 Task: Add Belgioioso Freshly Crumbled Blue Cheese to the cart.
Action: Mouse moved to (65, 362)
Screenshot: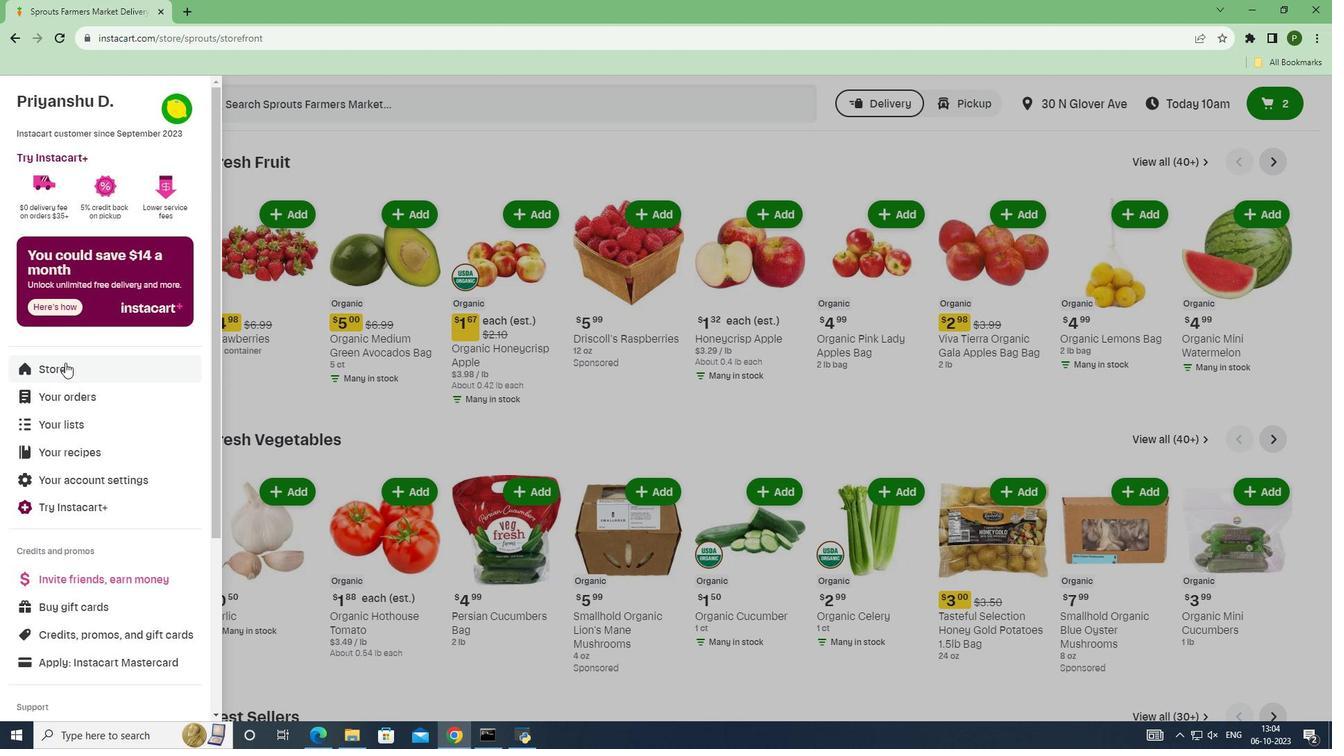
Action: Mouse pressed left at (65, 362)
Screenshot: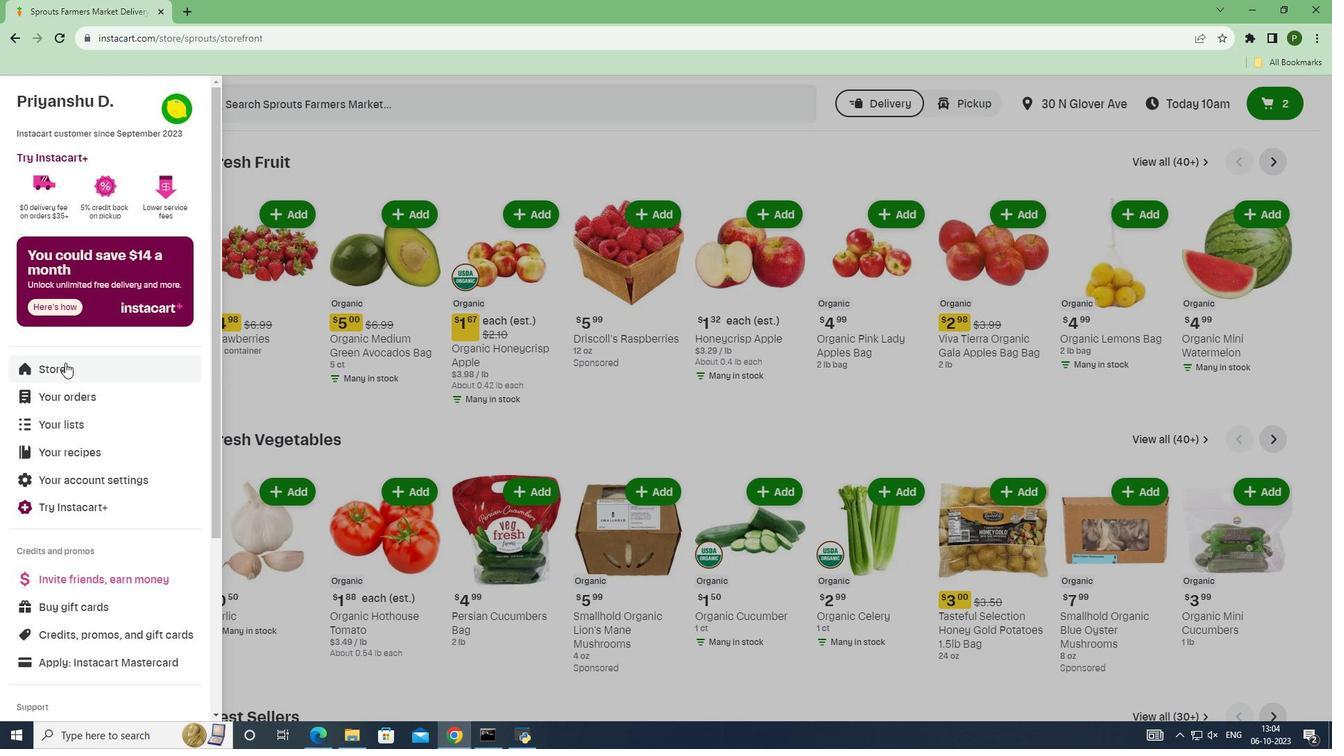 
Action: Mouse moved to (325, 158)
Screenshot: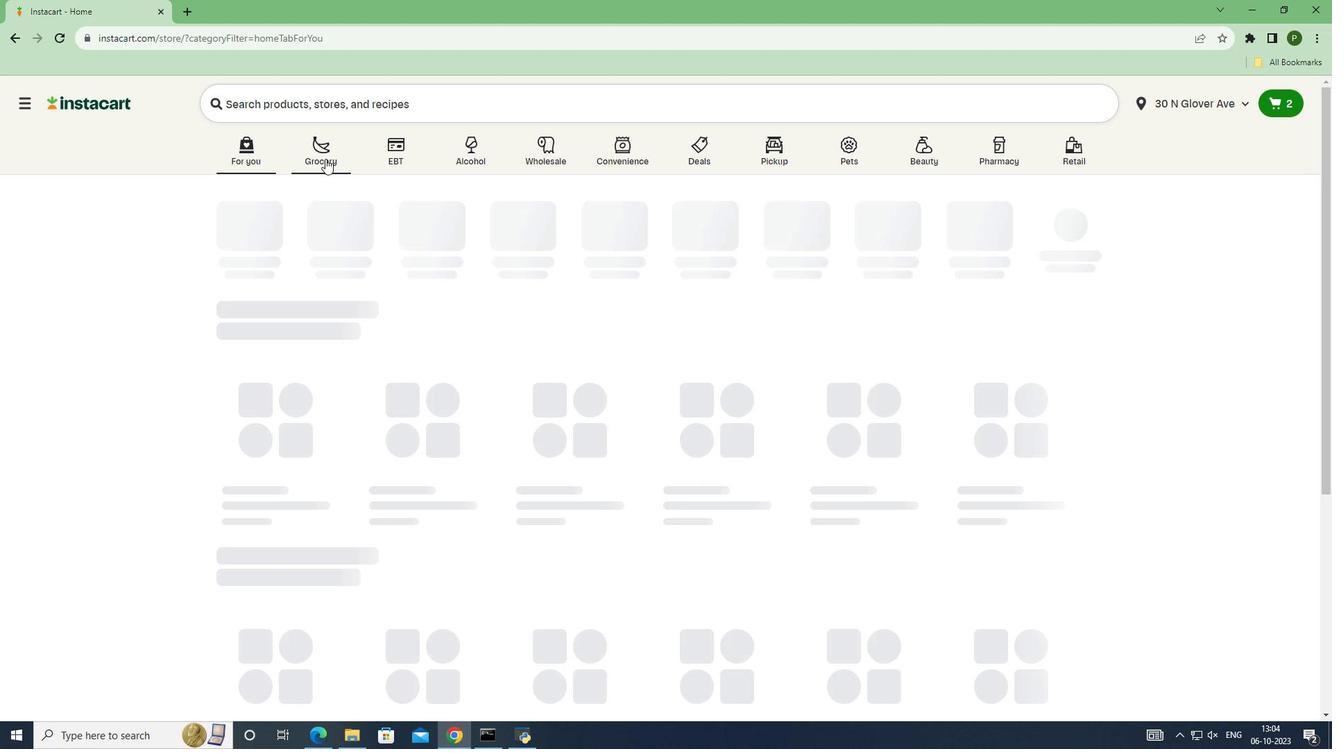 
Action: Mouse pressed left at (325, 158)
Screenshot: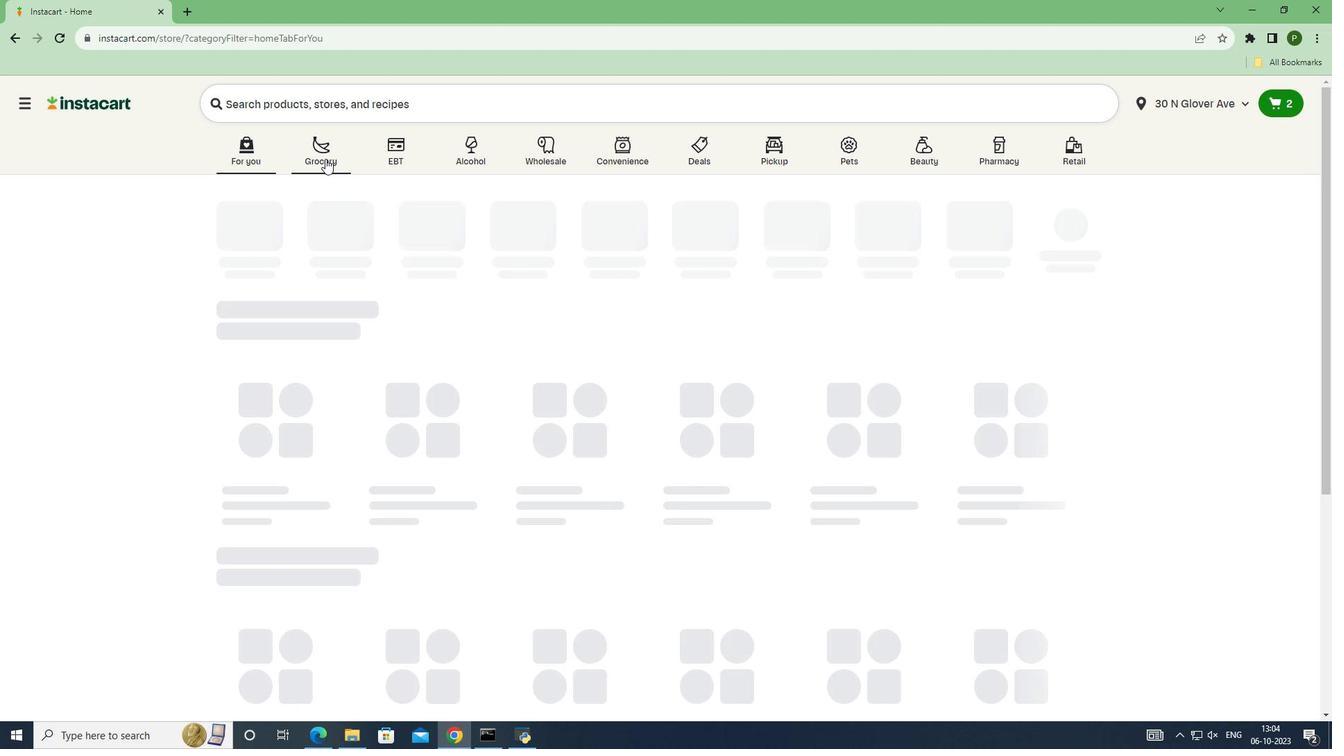 
Action: Mouse moved to (324, 226)
Screenshot: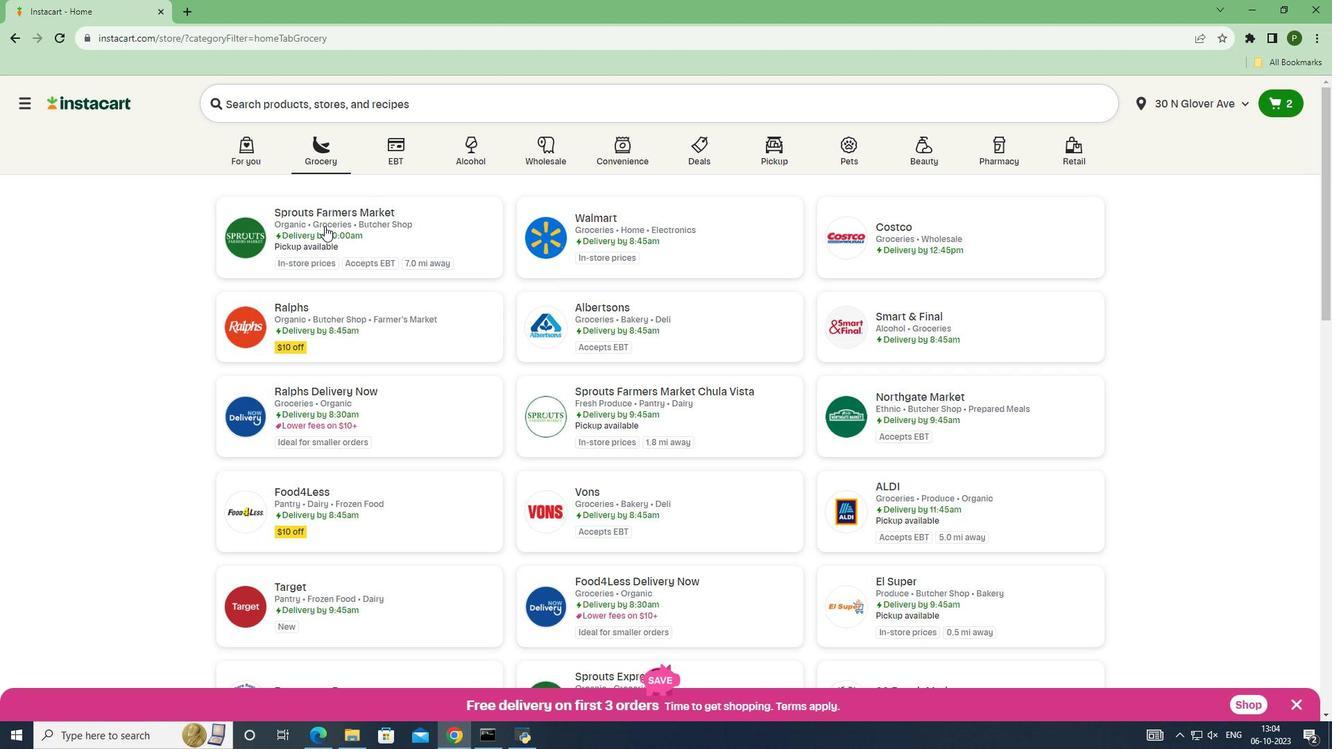 
Action: Mouse pressed left at (324, 226)
Screenshot: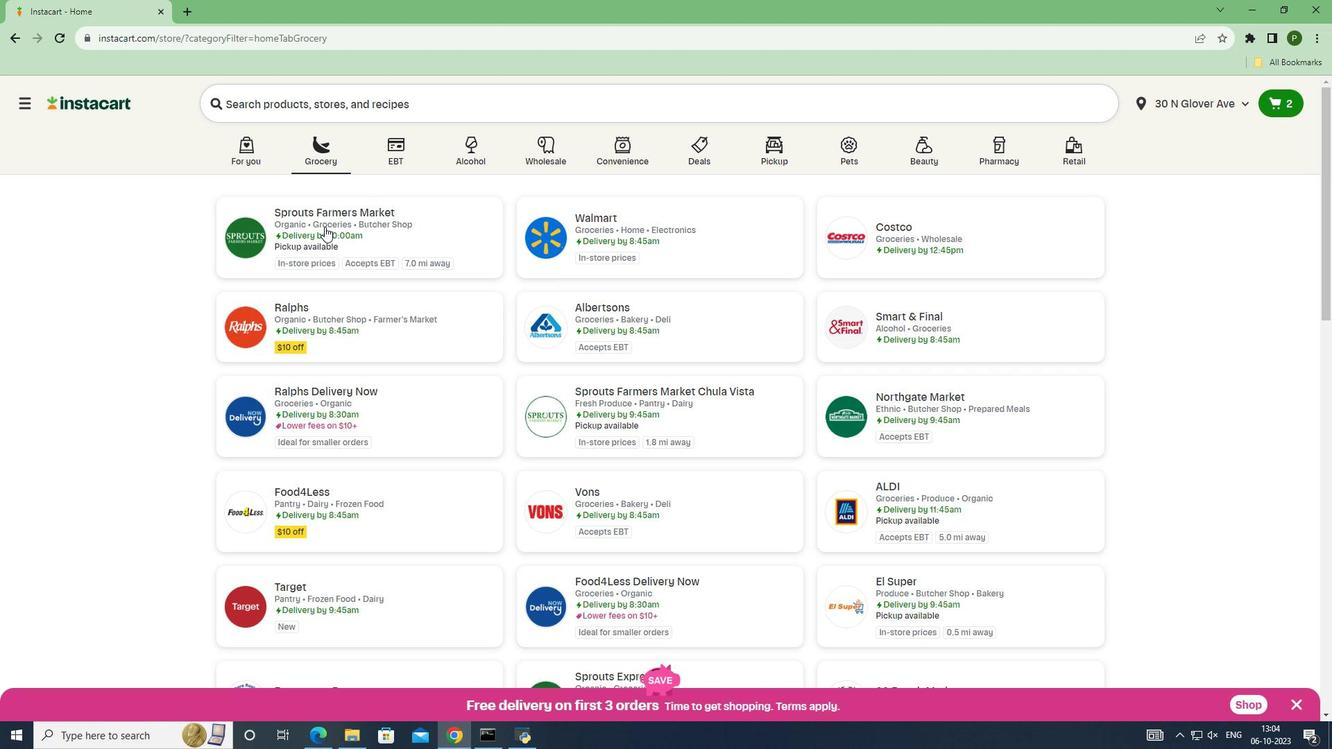 
Action: Mouse moved to (64, 447)
Screenshot: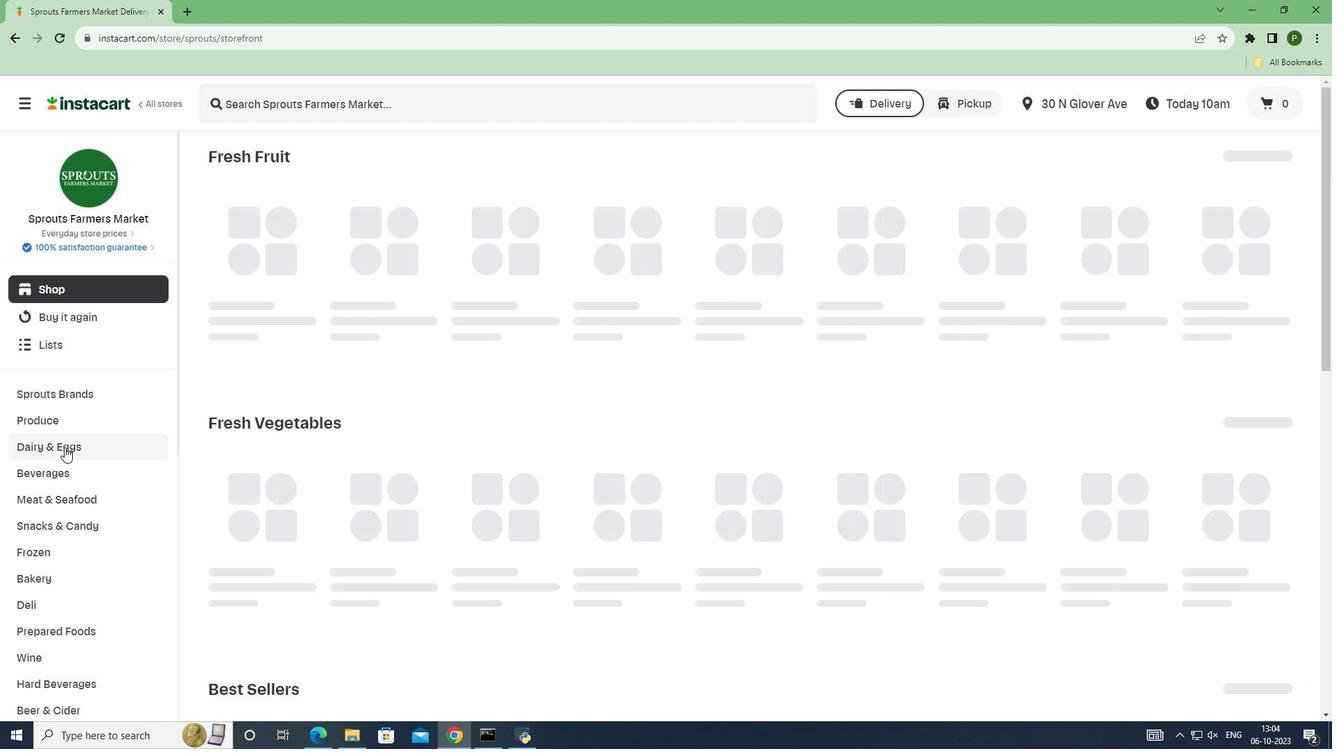 
Action: Mouse pressed left at (64, 447)
Screenshot: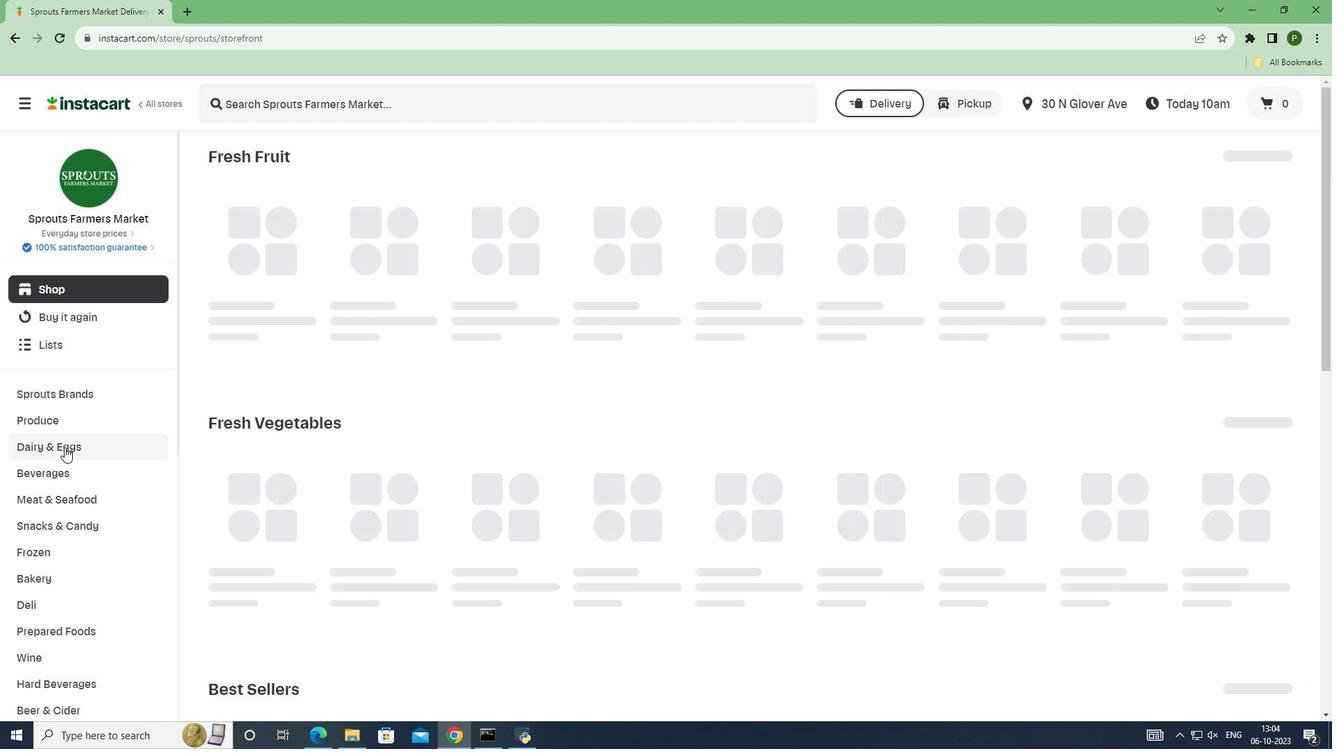 
Action: Mouse moved to (65, 495)
Screenshot: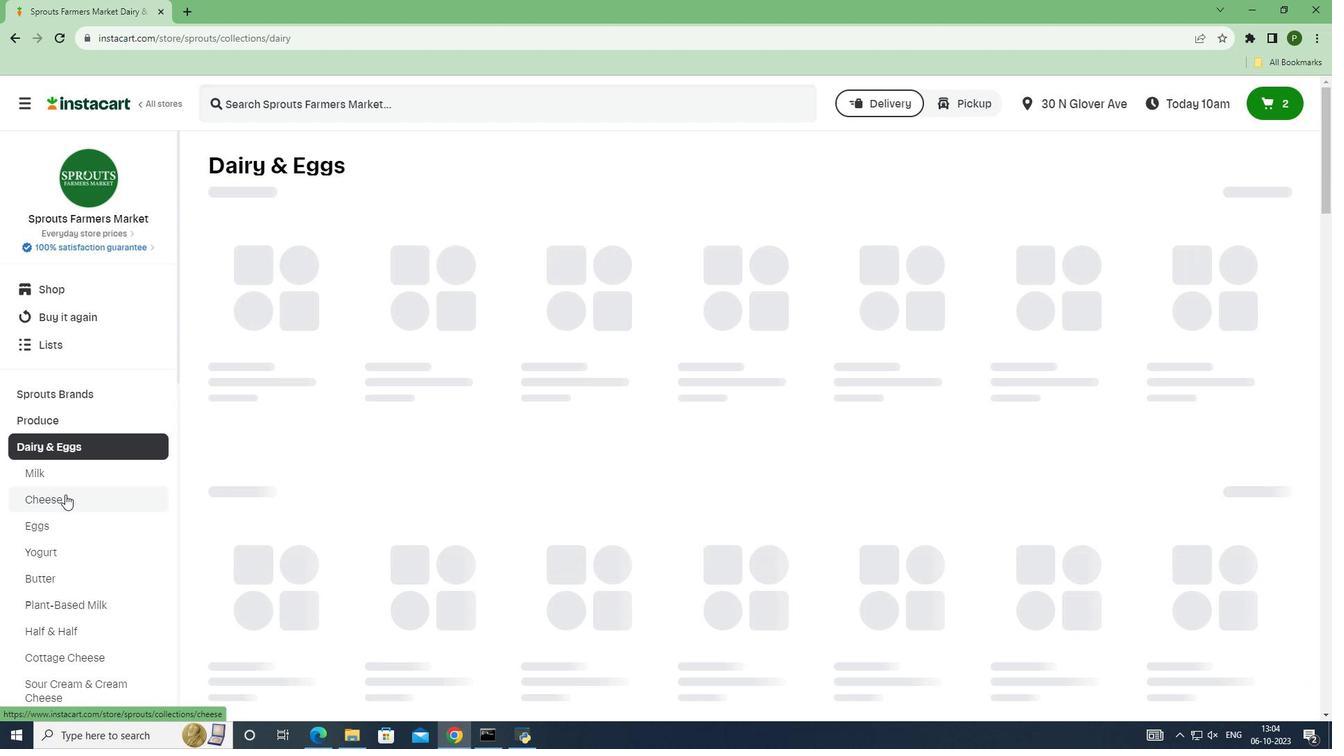 
Action: Mouse pressed left at (65, 495)
Screenshot: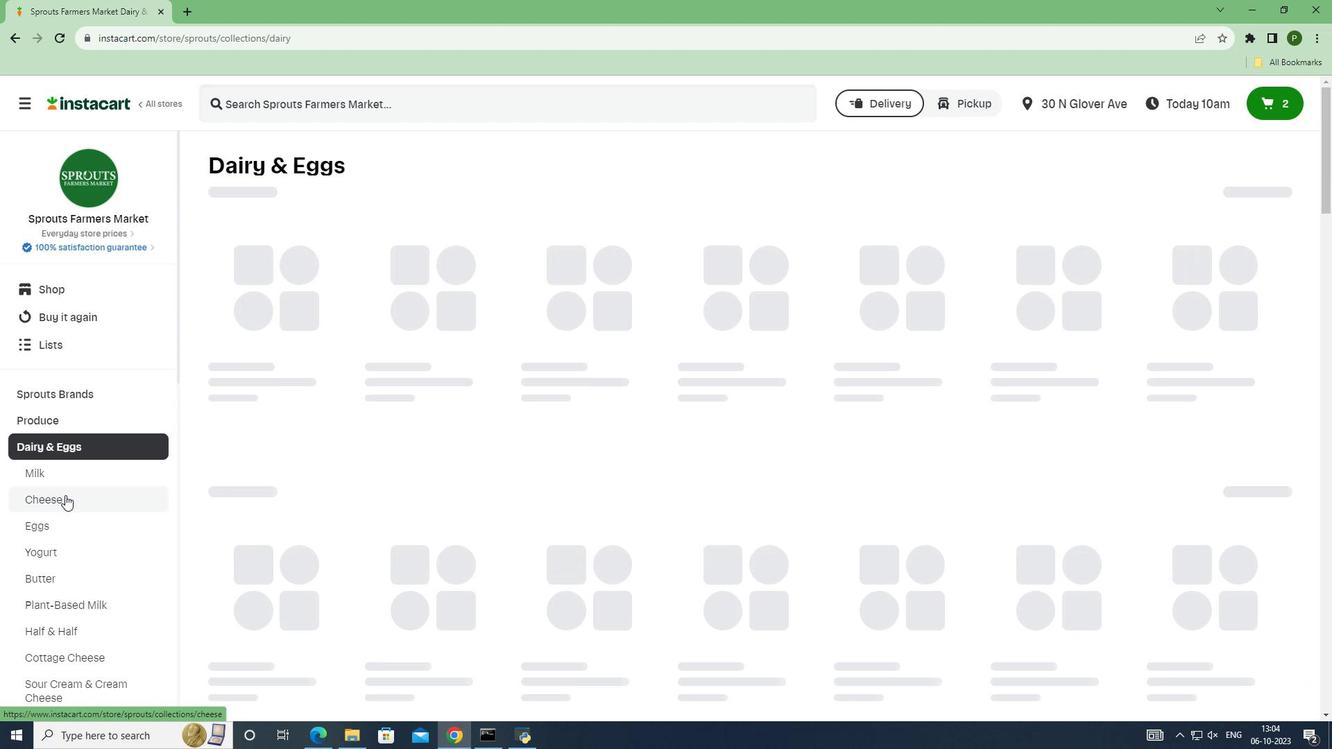 
Action: Mouse moved to (324, 106)
Screenshot: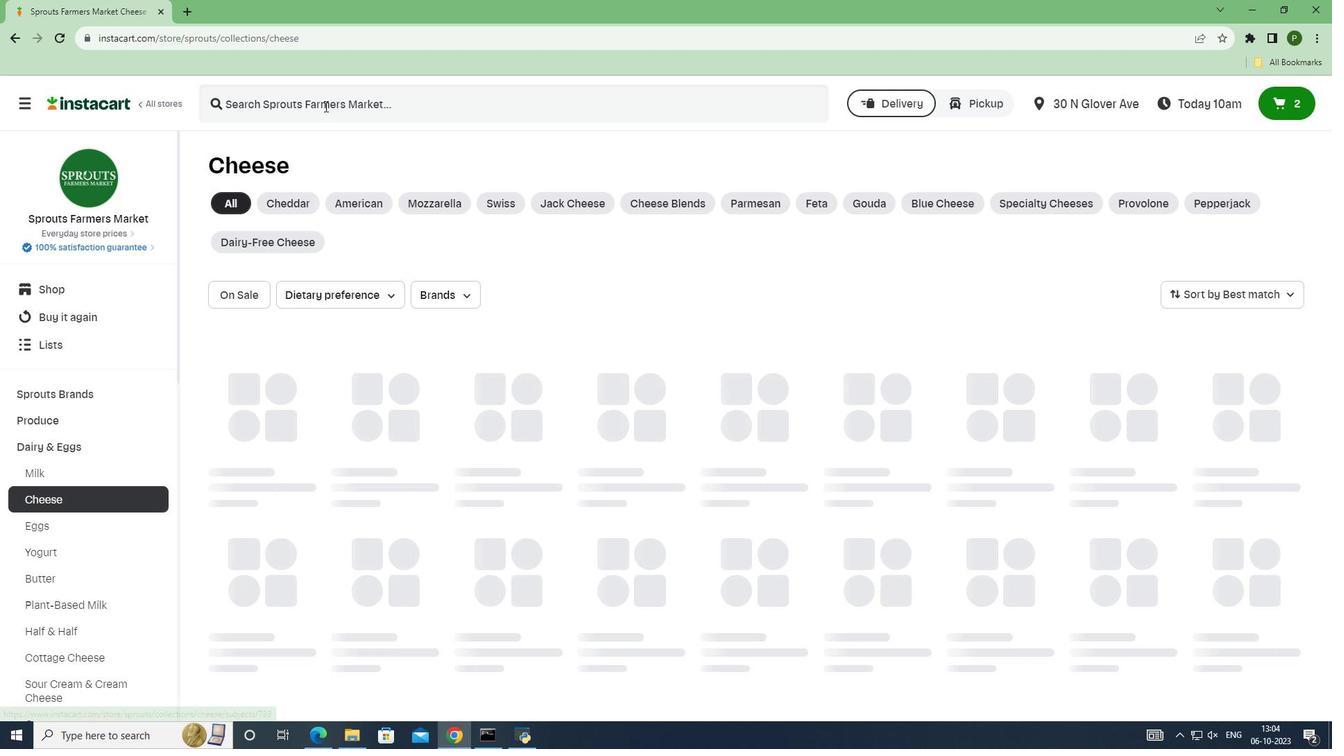 
Action: Mouse pressed left at (324, 106)
Screenshot: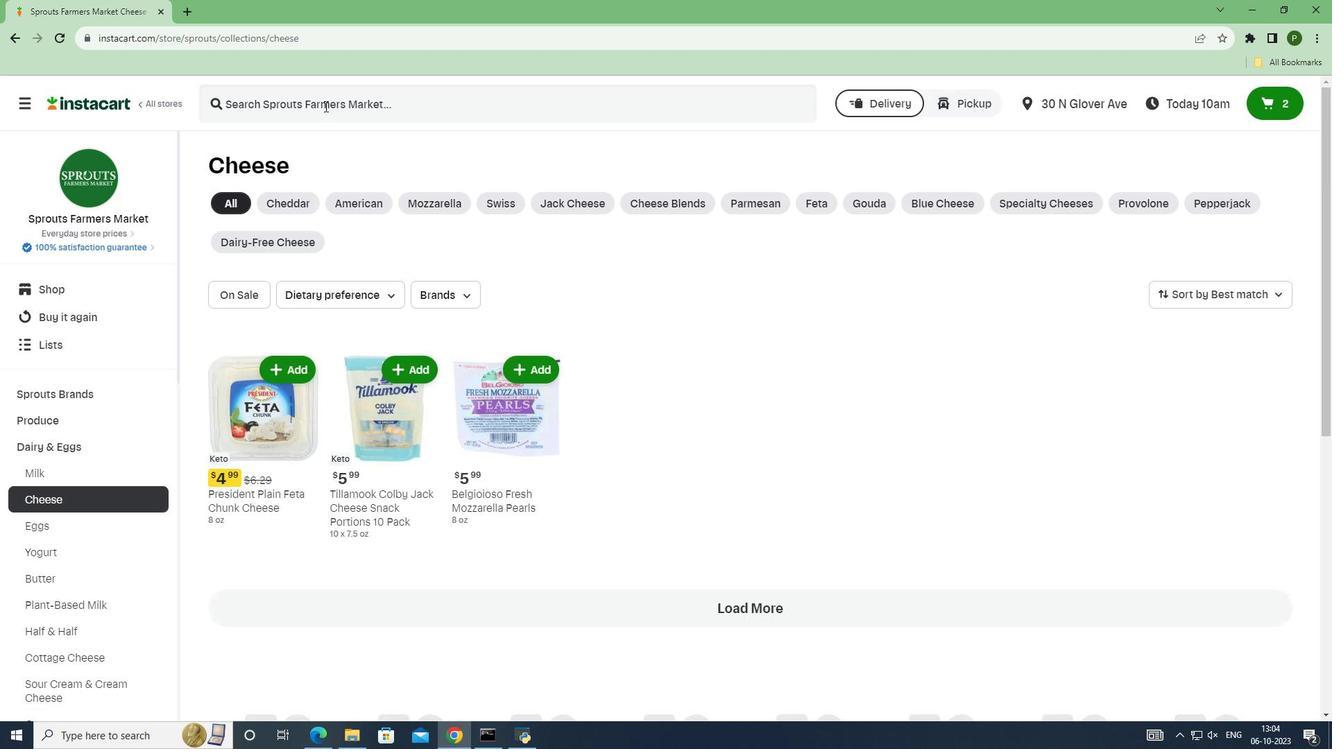 
Action: Key pressed <Key.caps_lock>B<Key.caps_lock>elgioioso<Key.space><Key.caps_lock>F<Key.caps_lock>reshly<Key.space><Key.caps_lock>C<Key.caps_lock>rumbled<Key.space><Key.caps_lock>B<Key.caps_lock>lue<Key.space><Key.caps_lock>C<Key.caps_lock>heese<Key.space><Key.enter>
Screenshot: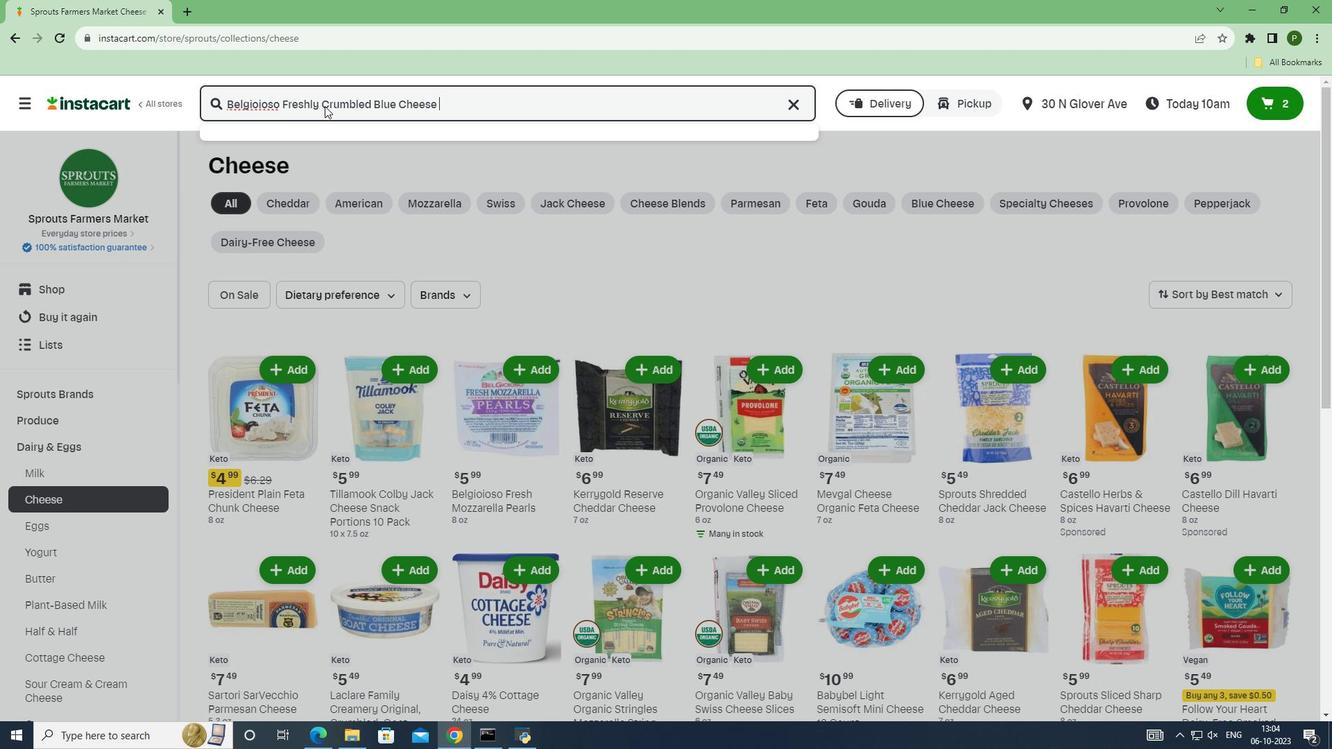
Action: Mouse moved to (587, 242)
Screenshot: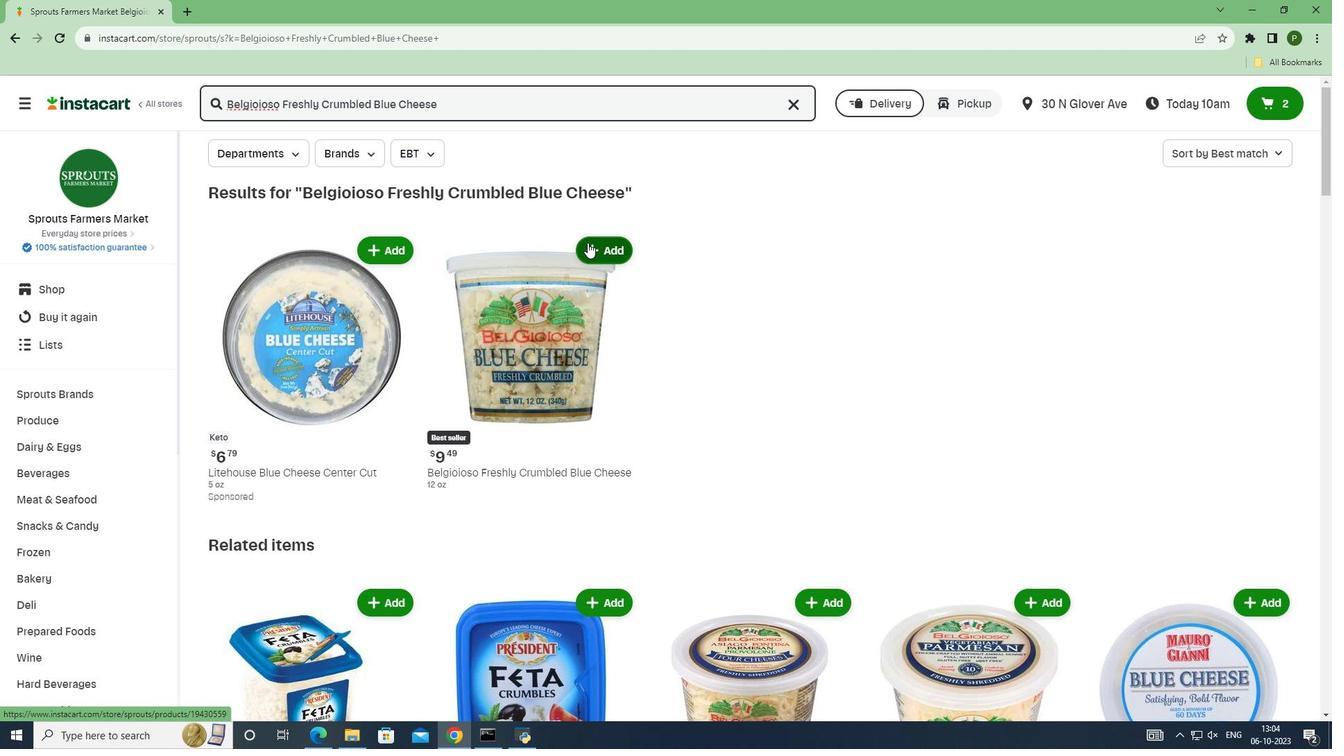 
Action: Mouse pressed left at (587, 242)
Screenshot: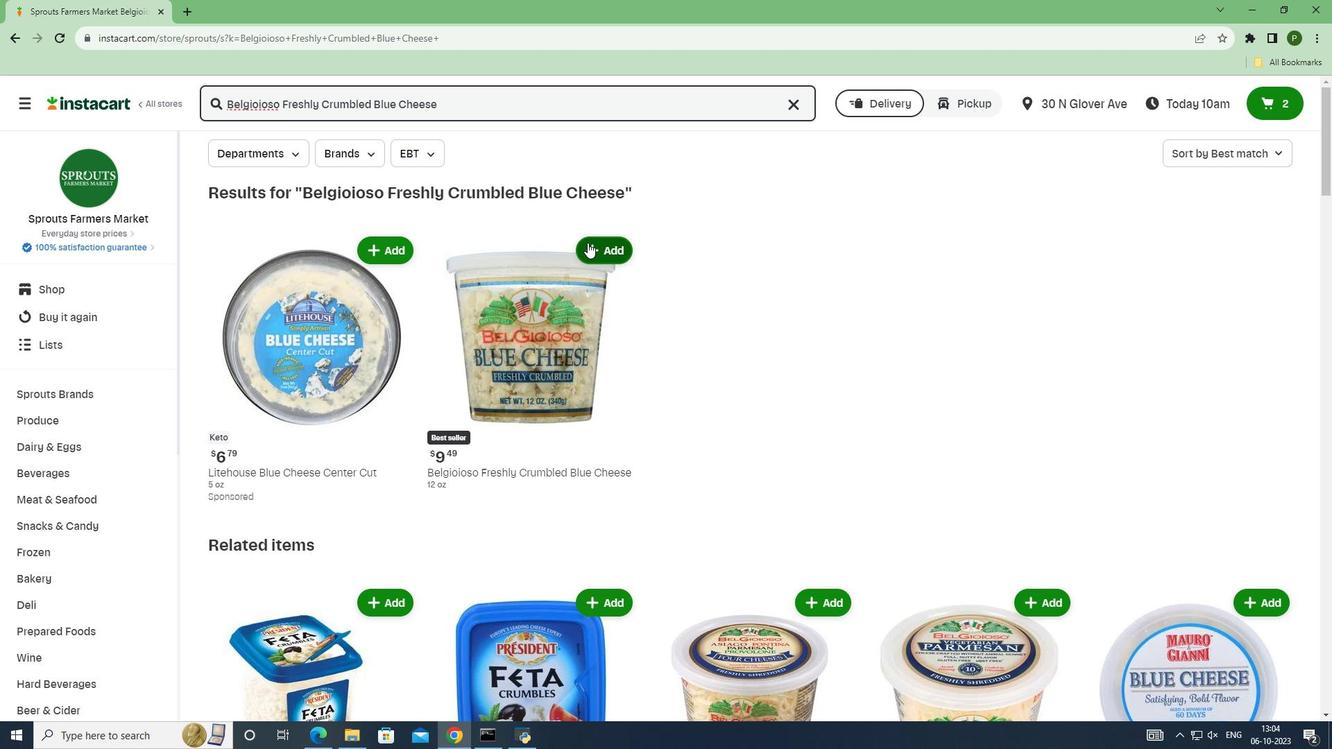
